 Task: Create Workspace HRIS Management Workspace description Manage and track company facilities and real estate. Workspace type Sales CRM
Action: Mouse moved to (307, 43)
Screenshot: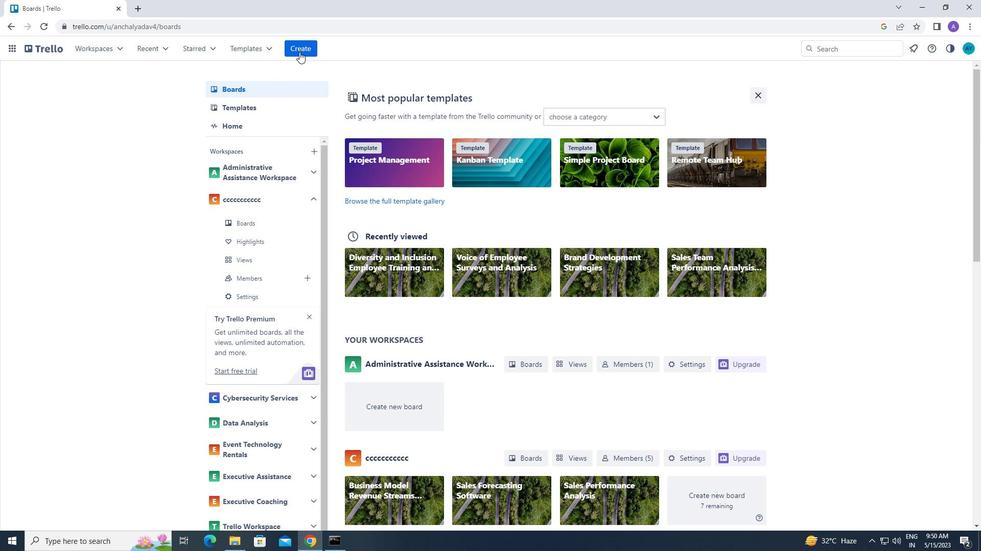 
Action: Mouse pressed left at (307, 43)
Screenshot: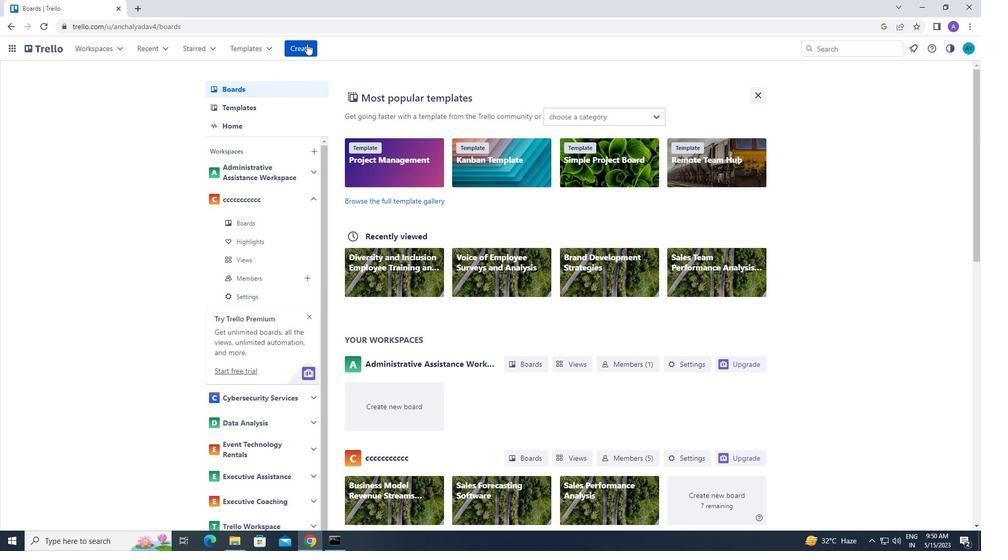 
Action: Mouse moved to (313, 151)
Screenshot: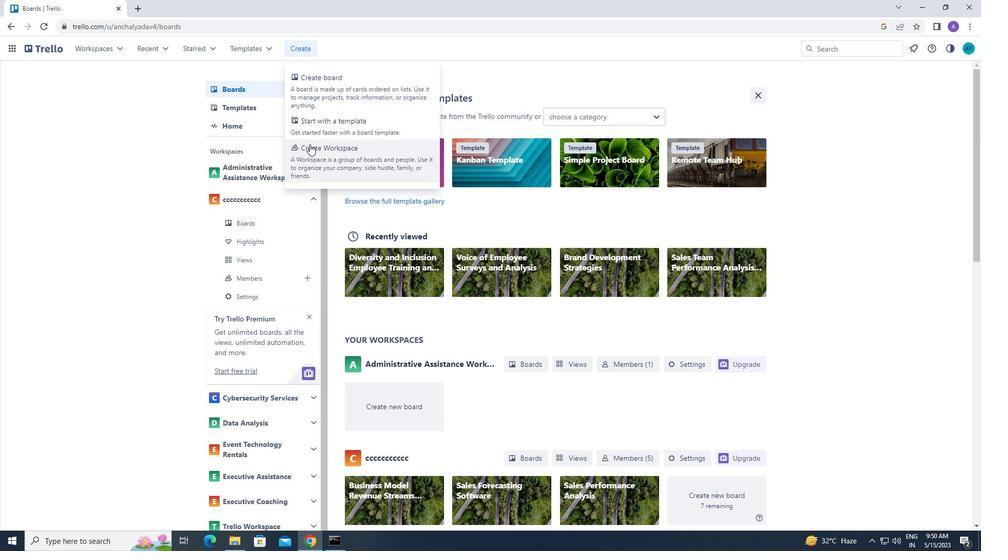 
Action: Mouse pressed left at (313, 151)
Screenshot: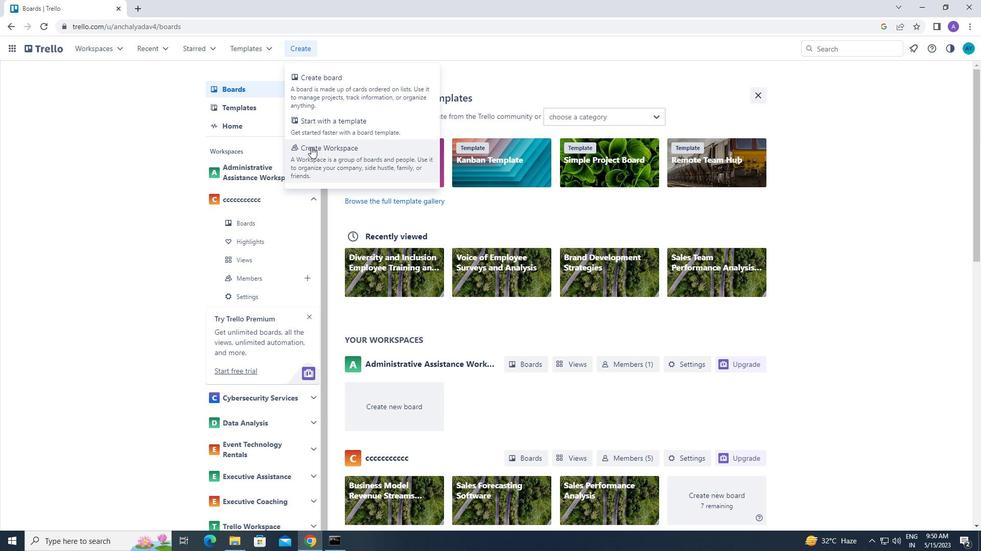 
Action: Mouse moved to (307, 178)
Screenshot: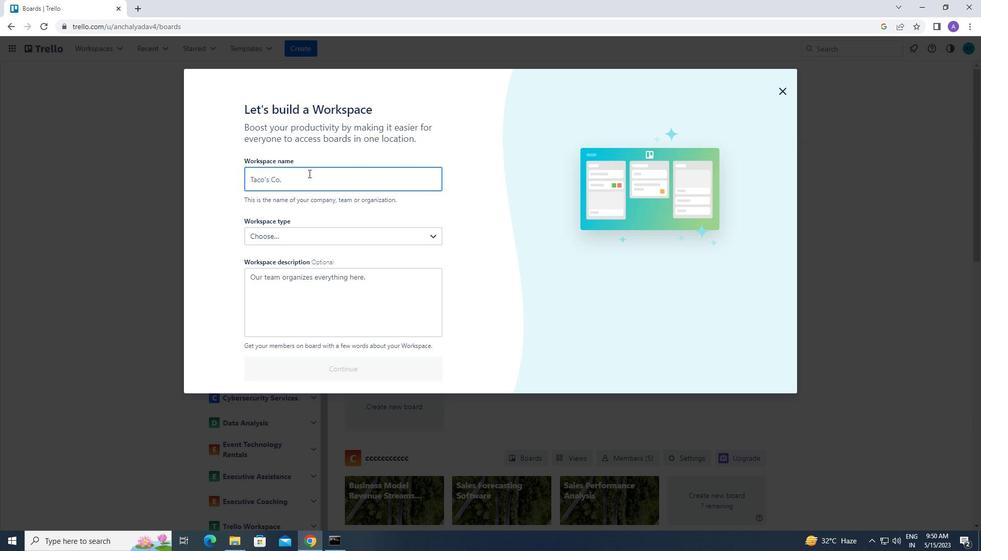
Action: Mouse pressed left at (307, 178)
Screenshot: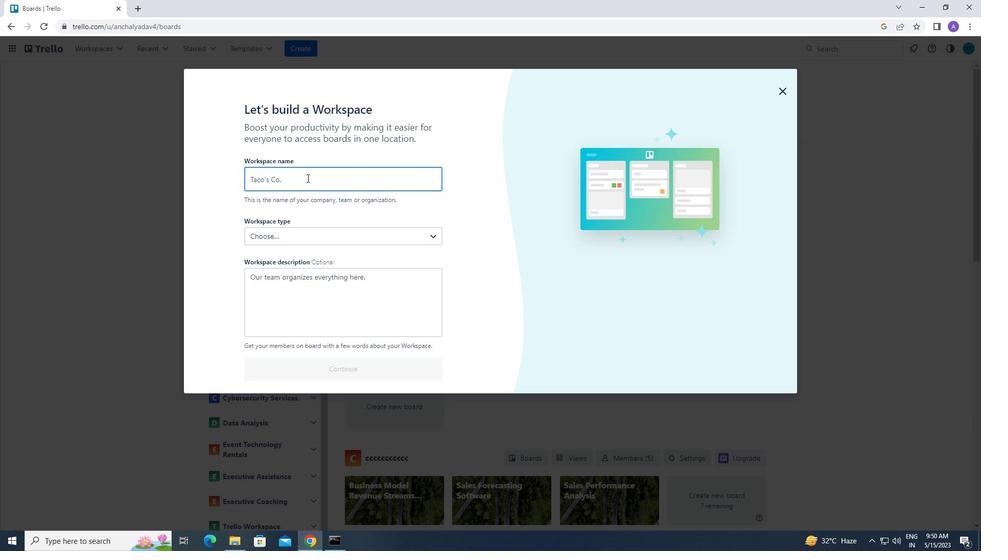 
Action: Key pressed <Key.caps_lock>hris<Key.space><Key.caps_lock><Key.caps_lock>m<Key.caps_lock>anagement
Screenshot: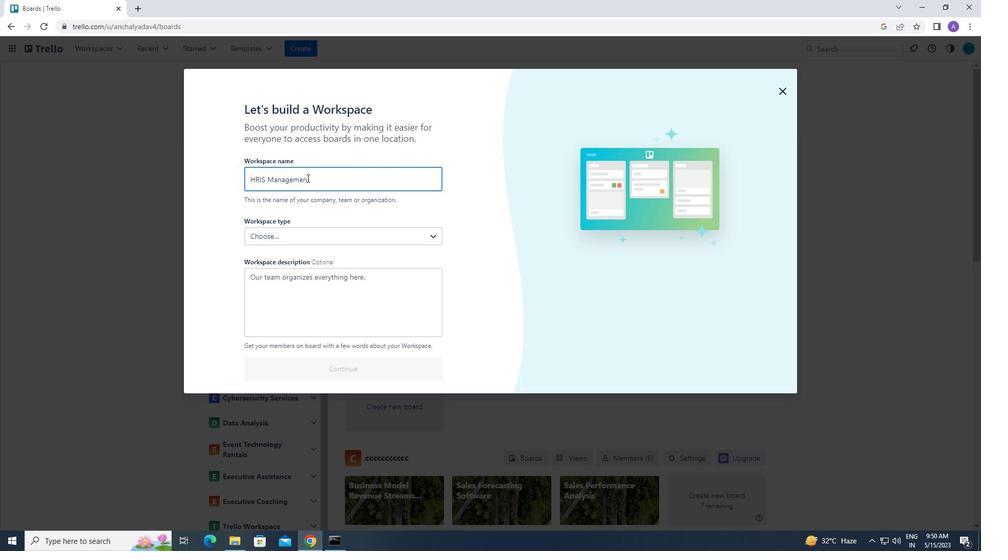 
Action: Mouse moved to (280, 287)
Screenshot: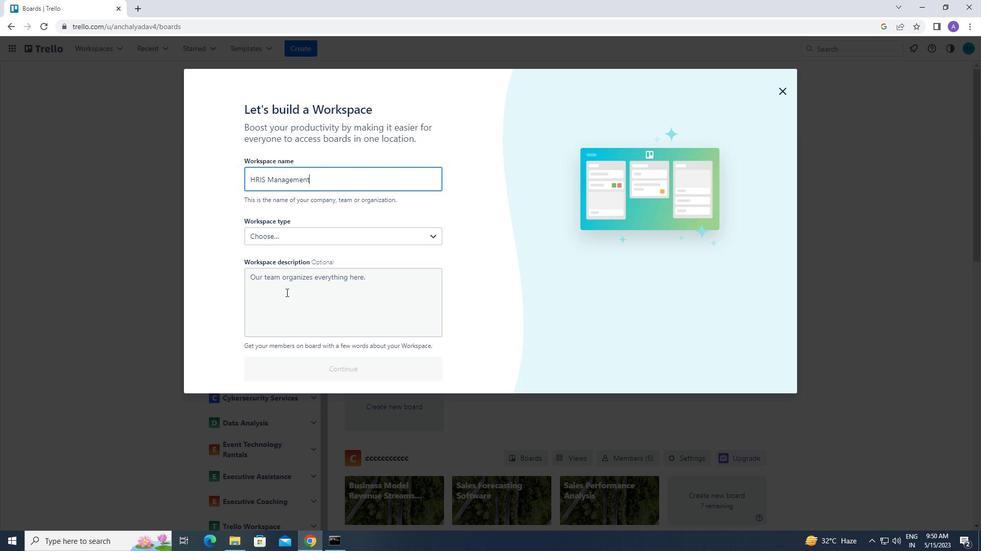 
Action: Mouse pressed left at (280, 287)
Screenshot: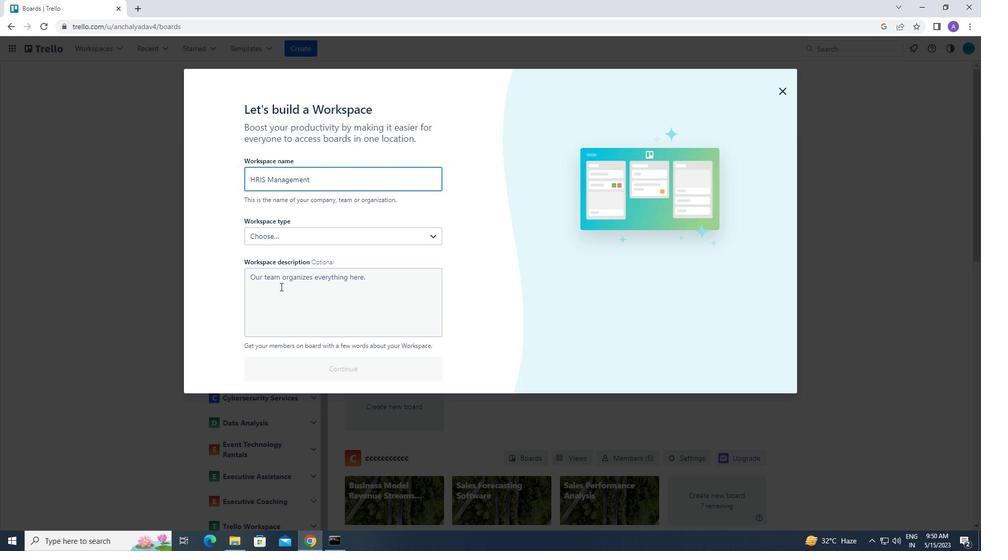 
Action: Key pressed <Key.caps_lock>m<Key.caps_lock>anage<Key.space>and<Key.space>track<Key.space>company<Key.space>facilities<Key.space>and<Key.space>real<Key.space>estate
Screenshot: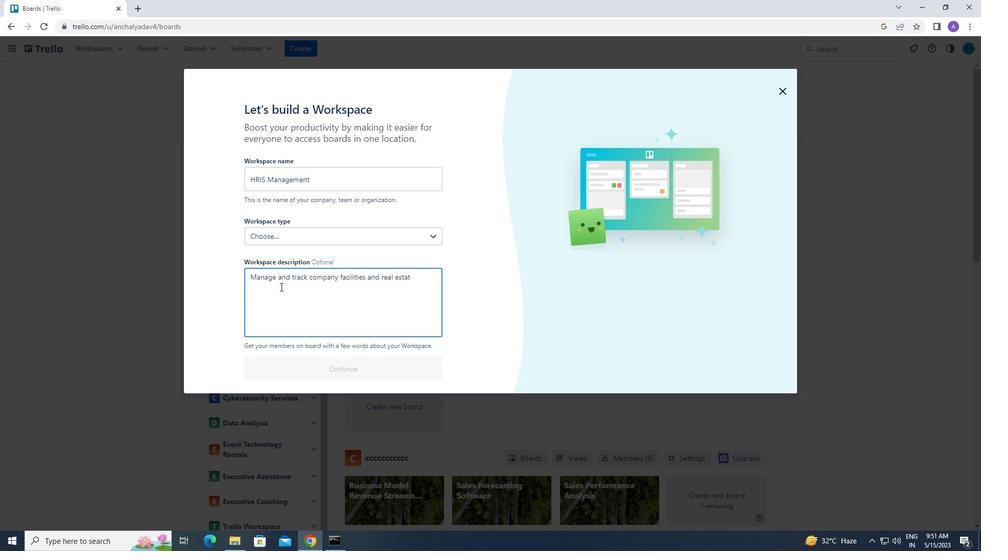 
Action: Mouse moved to (310, 237)
Screenshot: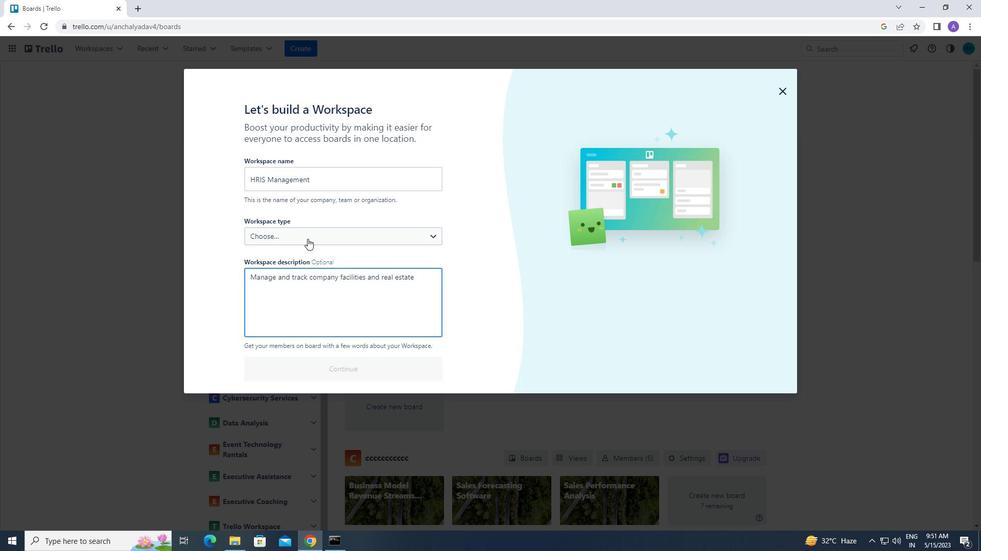 
Action: Mouse pressed left at (310, 237)
Screenshot: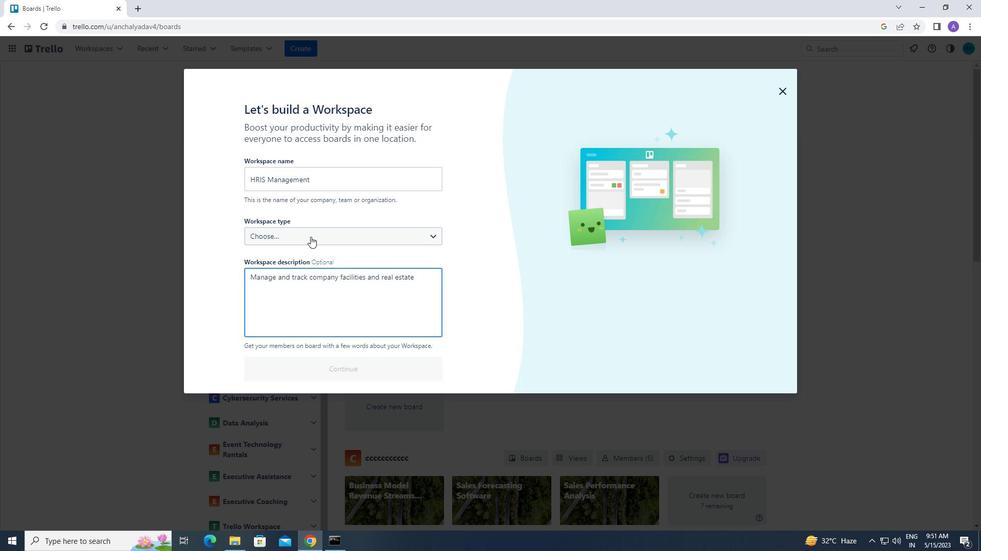 
Action: Mouse moved to (305, 287)
Screenshot: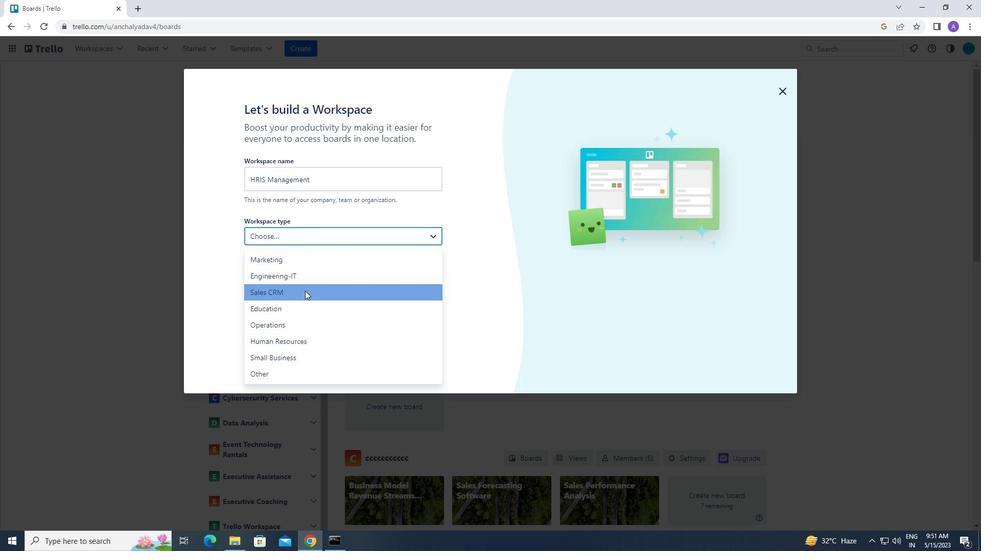 
Action: Mouse pressed left at (305, 287)
Screenshot: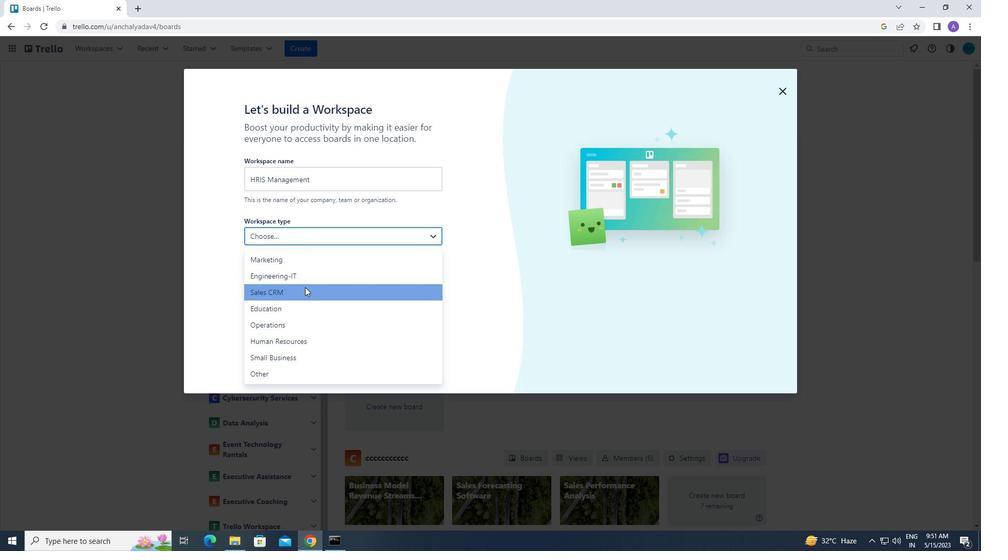 
Action: Mouse moved to (321, 367)
Screenshot: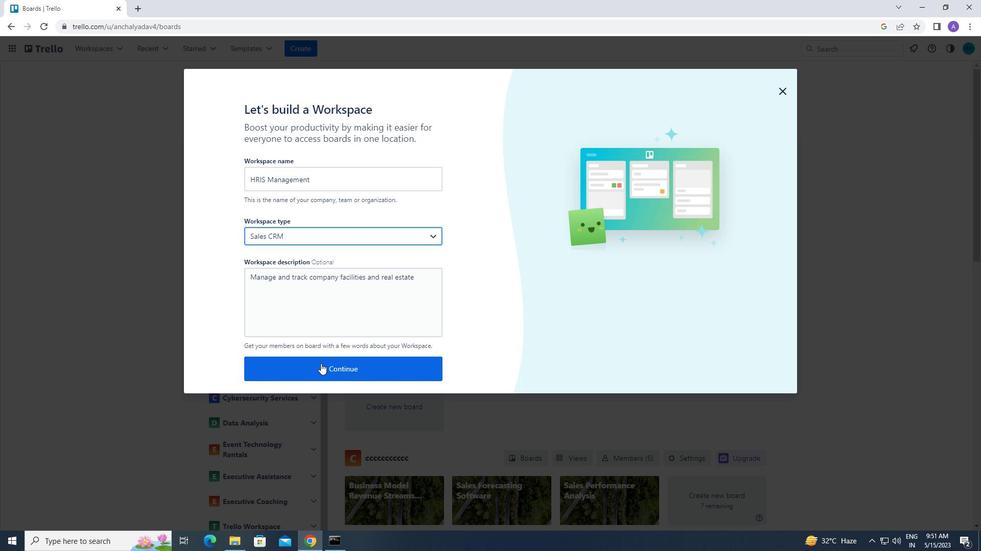 
Action: Mouse pressed left at (321, 367)
Screenshot: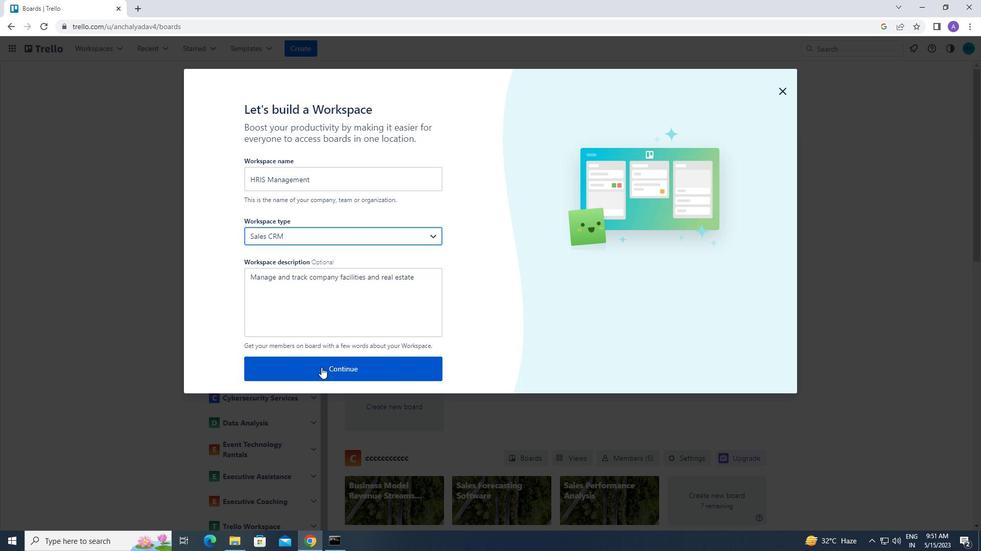 
